 Task: Add a dentist appointment for a check-up on the 11th at 1:00 PM.
Action: Mouse moved to (1036, 121)
Screenshot: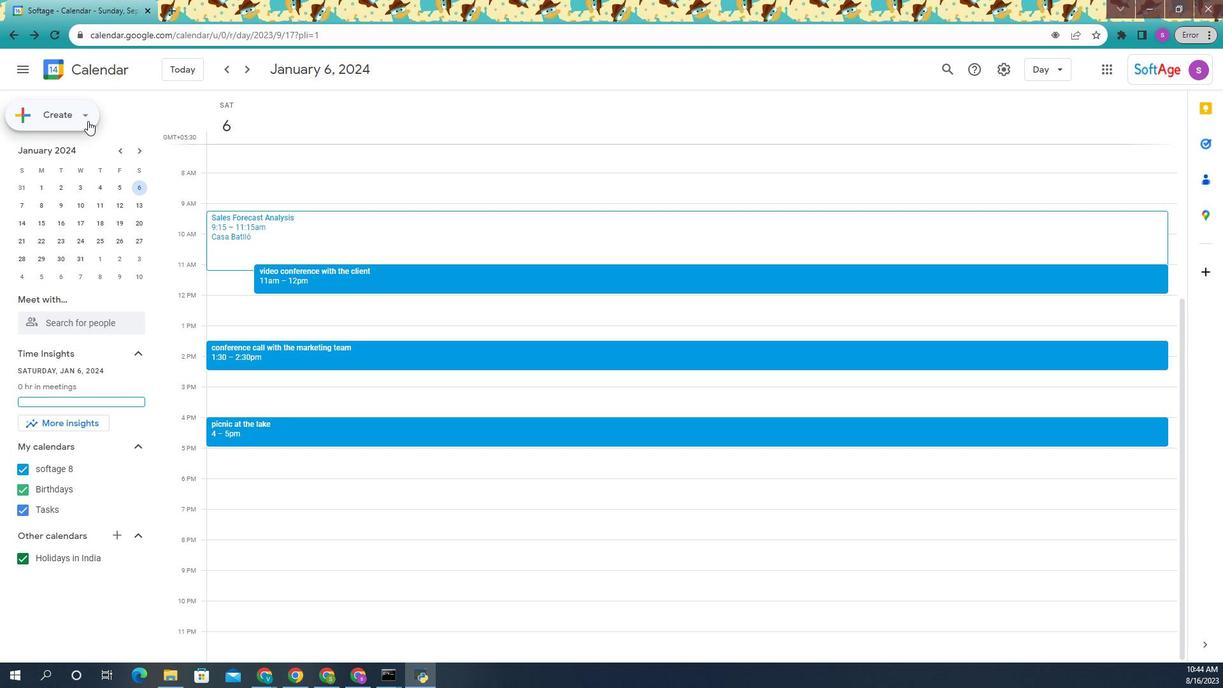 
Action: Mouse pressed left at (1036, 121)
Screenshot: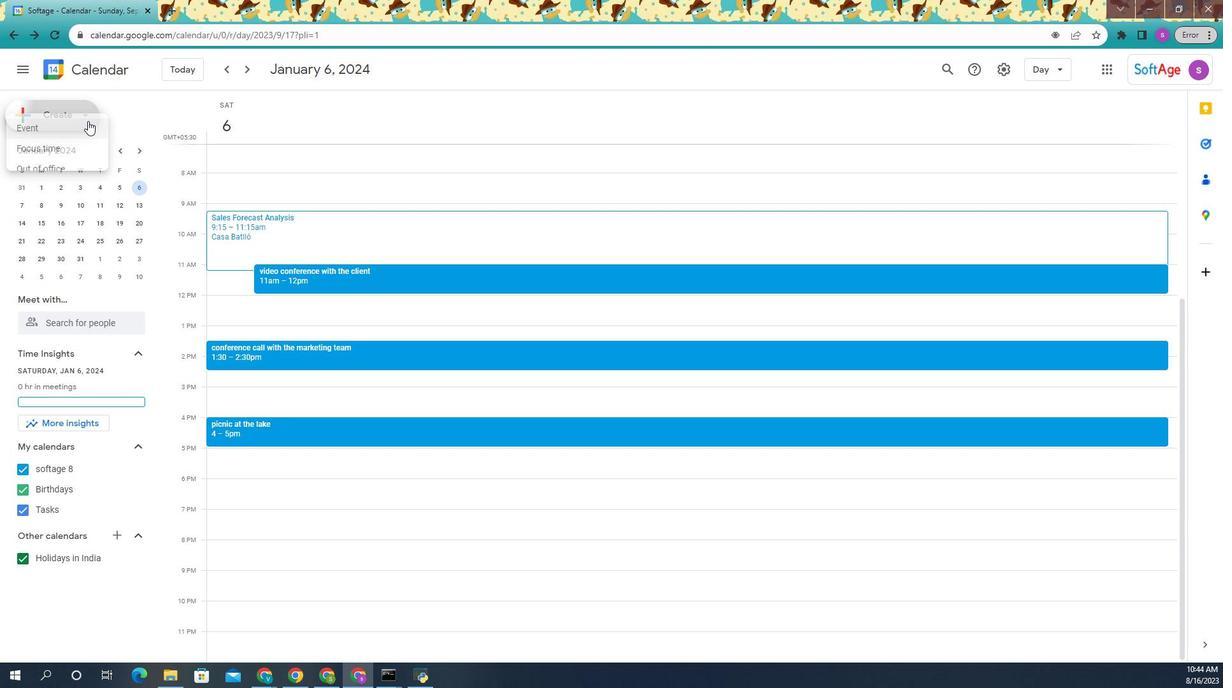 
Action: Mouse moved to (1014, 248)
Screenshot: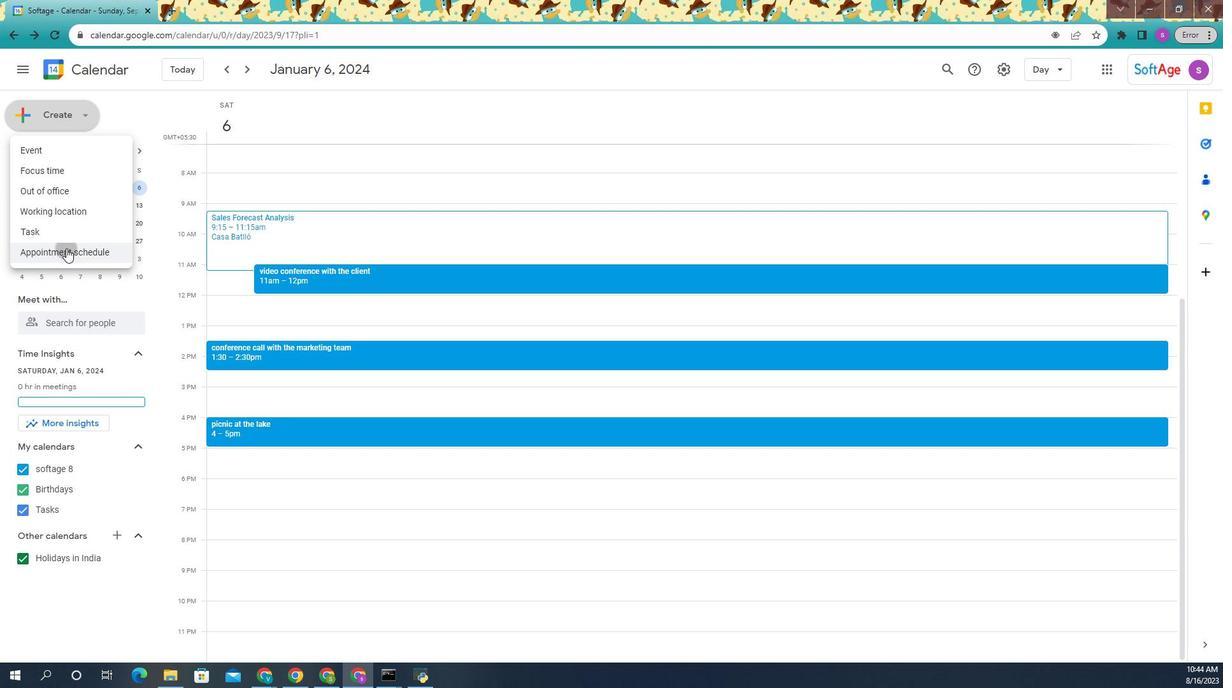 
Action: Mouse pressed left at (1014, 248)
Screenshot: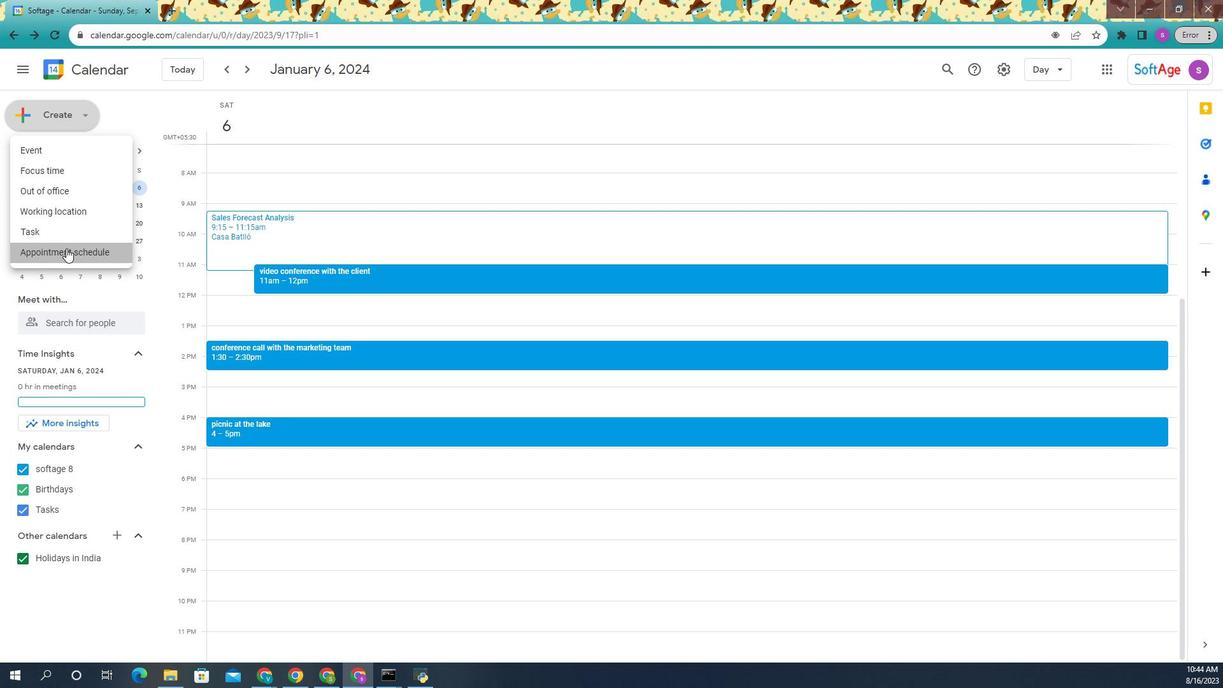 
Action: Mouse moved to (1053, 104)
Screenshot: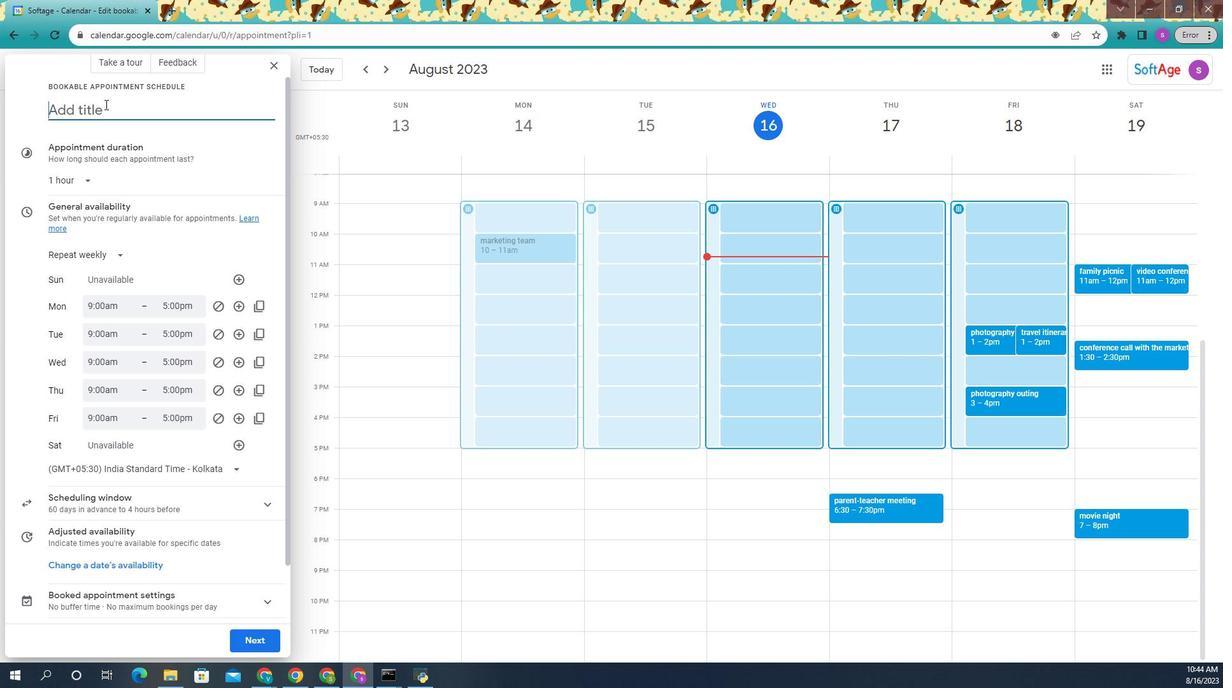 
Action: Mouse pressed left at (1053, 104)
Screenshot: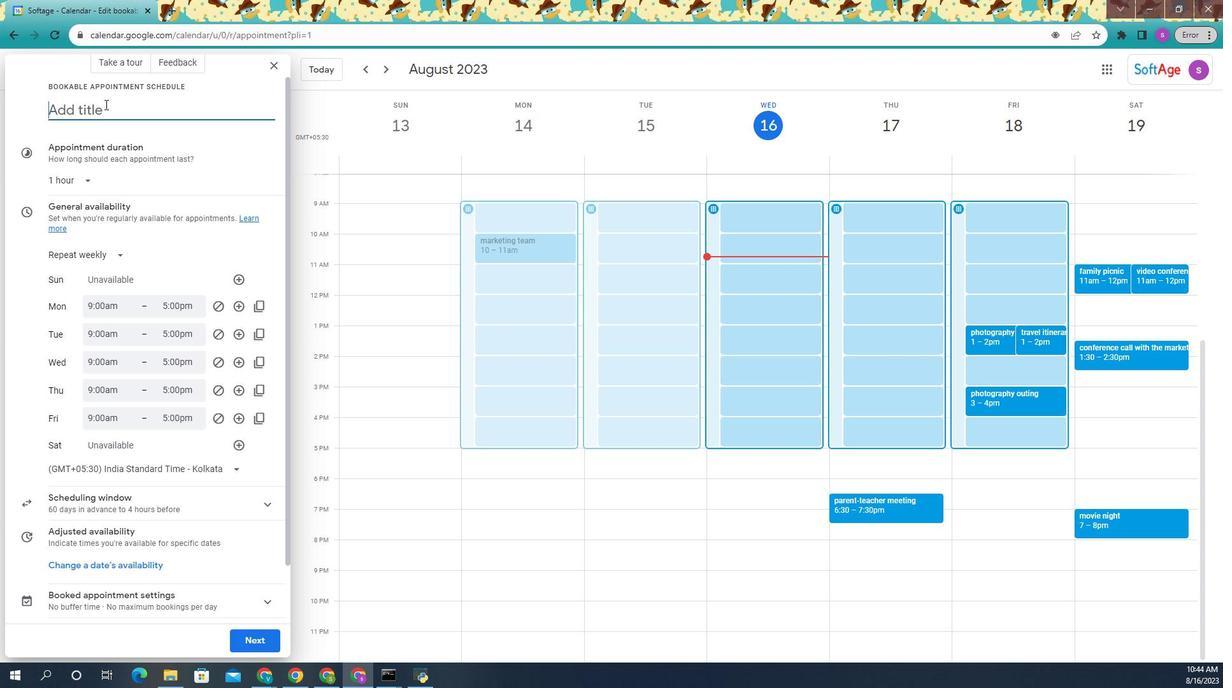 
Action: Key pressed dentist<Key.space>appointment<Key.space>for<Key.space>check-up
Screenshot: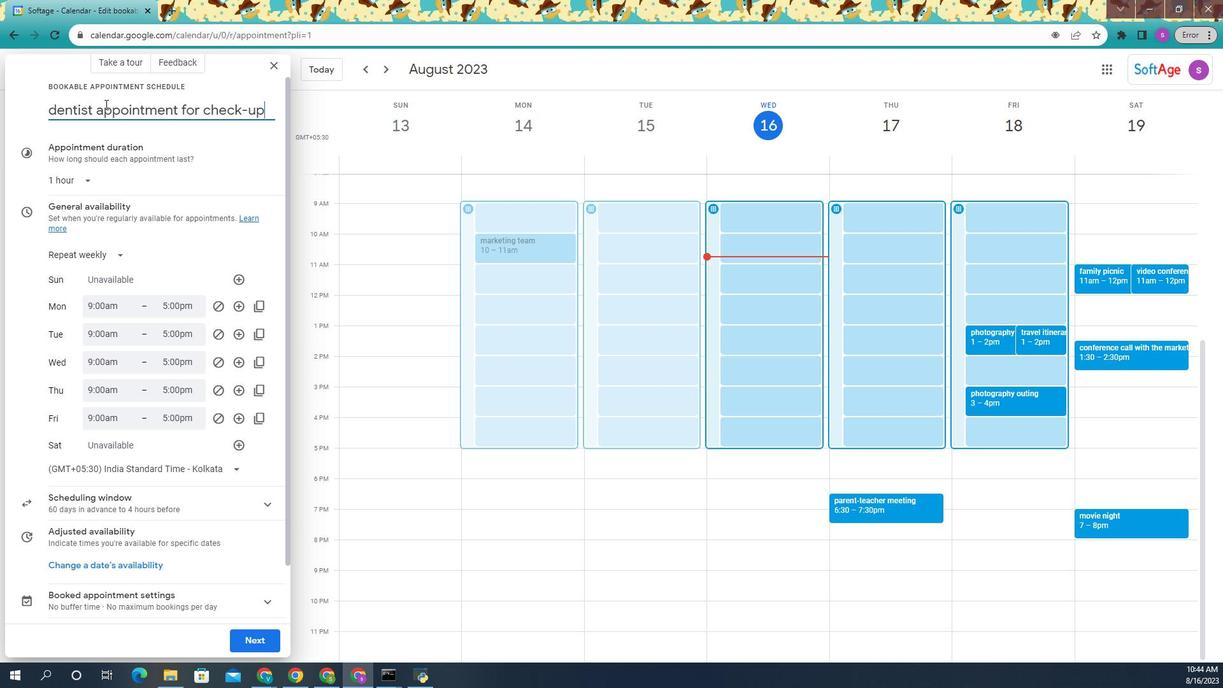 
Action: Mouse moved to (1030, 249)
Screenshot: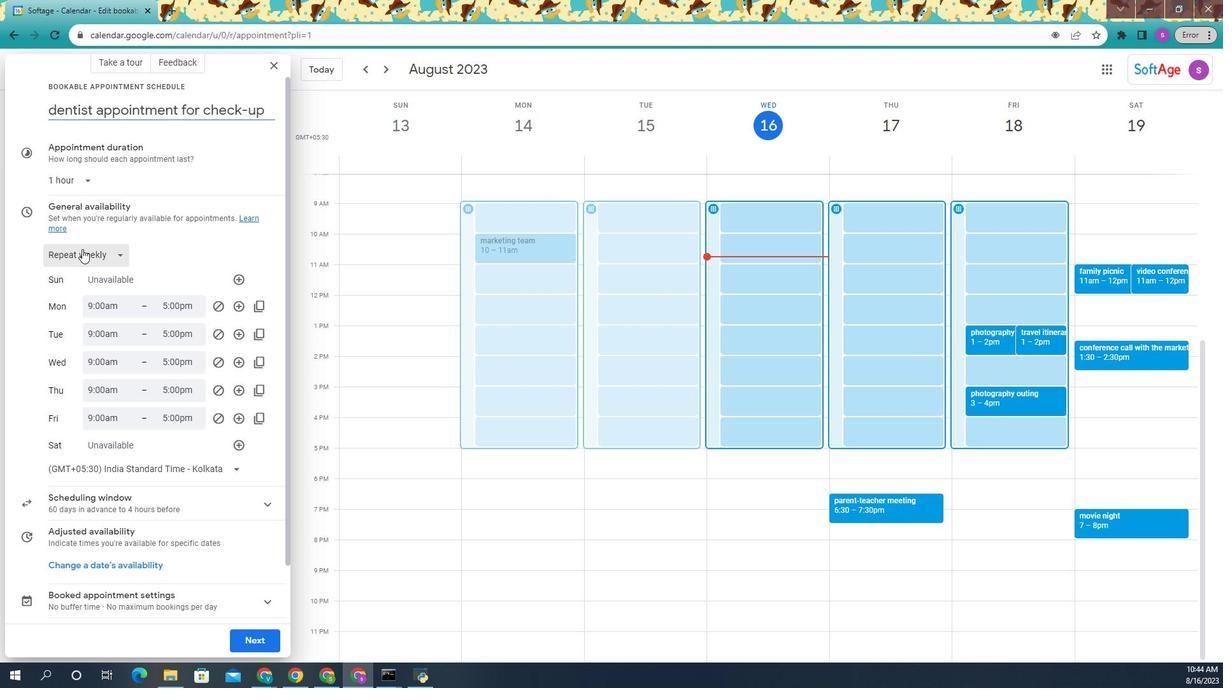 
Action: Mouse pressed left at (1030, 249)
Screenshot: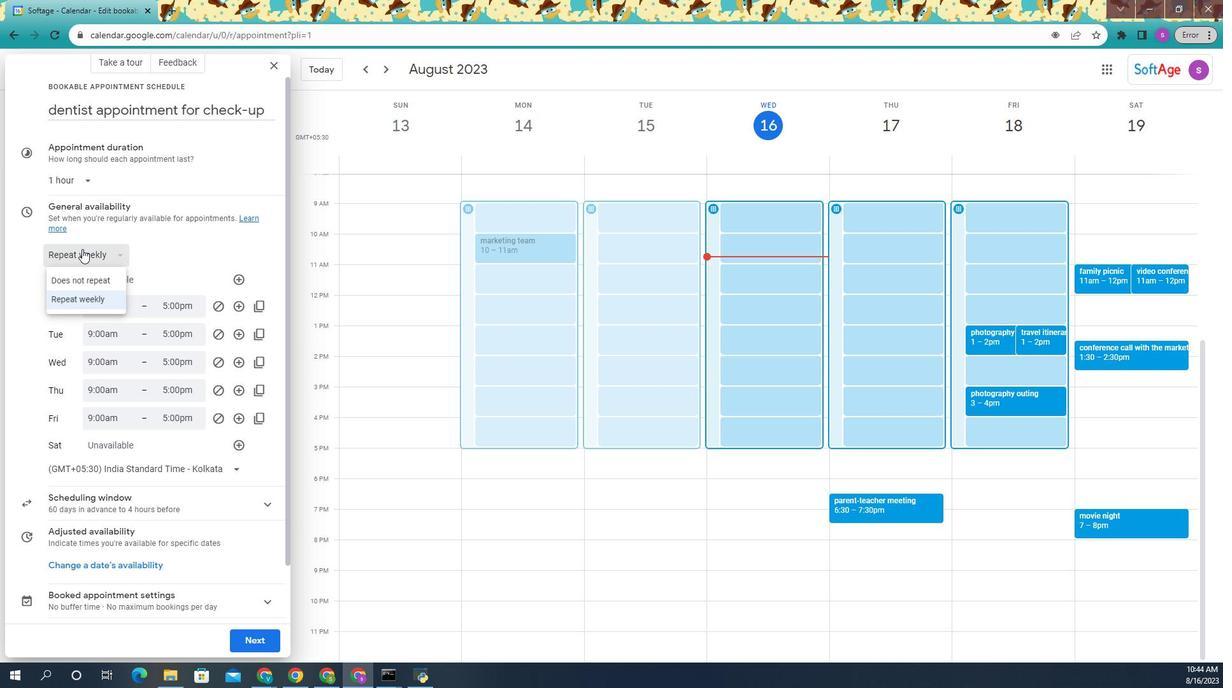 
Action: Mouse moved to (1028, 275)
Screenshot: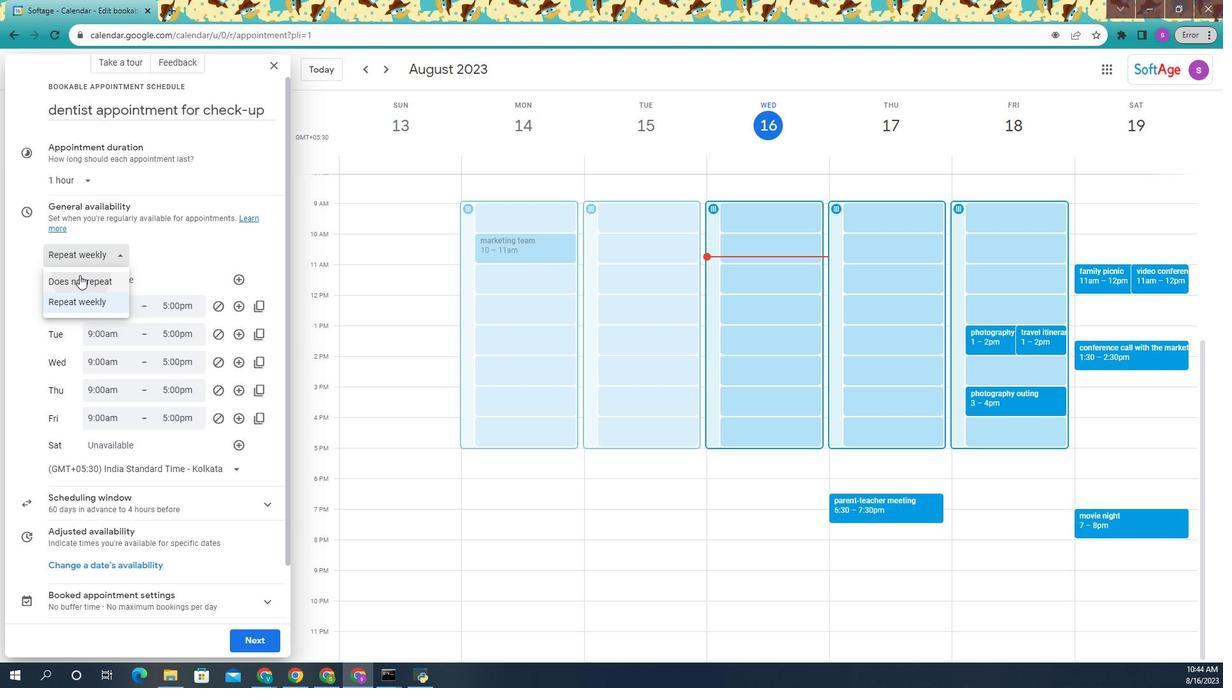 
Action: Mouse pressed left at (1028, 275)
Screenshot: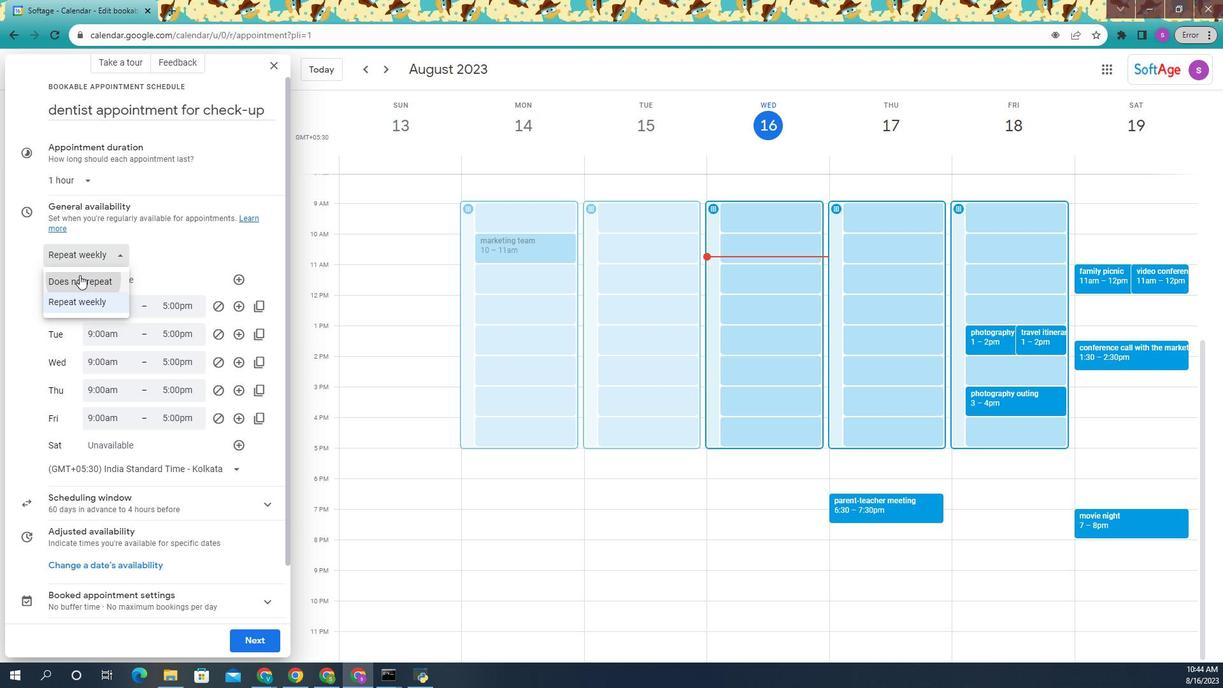 
Action: Mouse moved to (1038, 272)
Screenshot: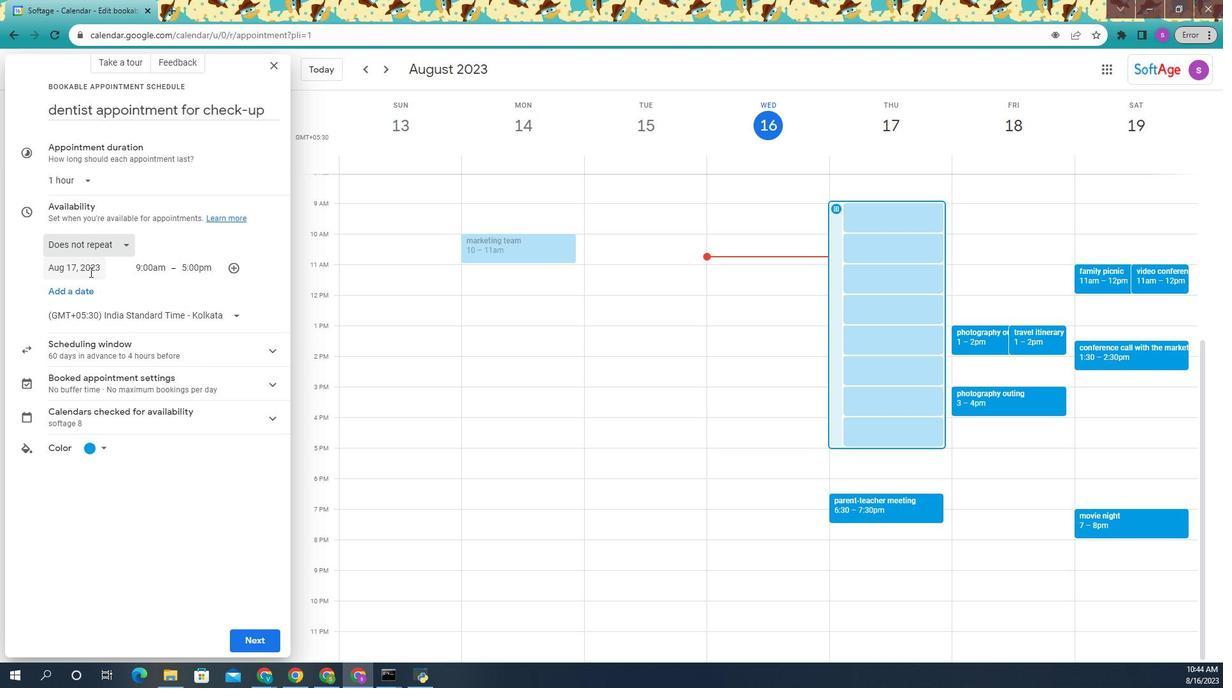 
Action: Mouse pressed left at (1038, 272)
Screenshot: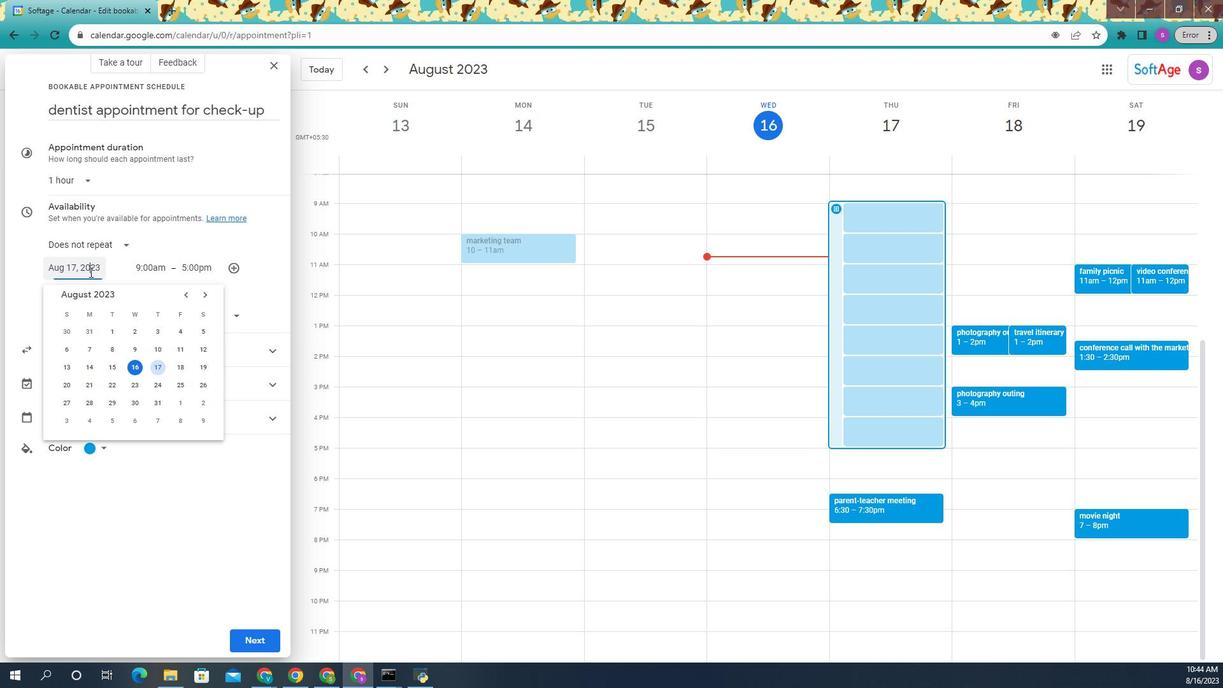 
Action: Mouse moved to (1157, 298)
Screenshot: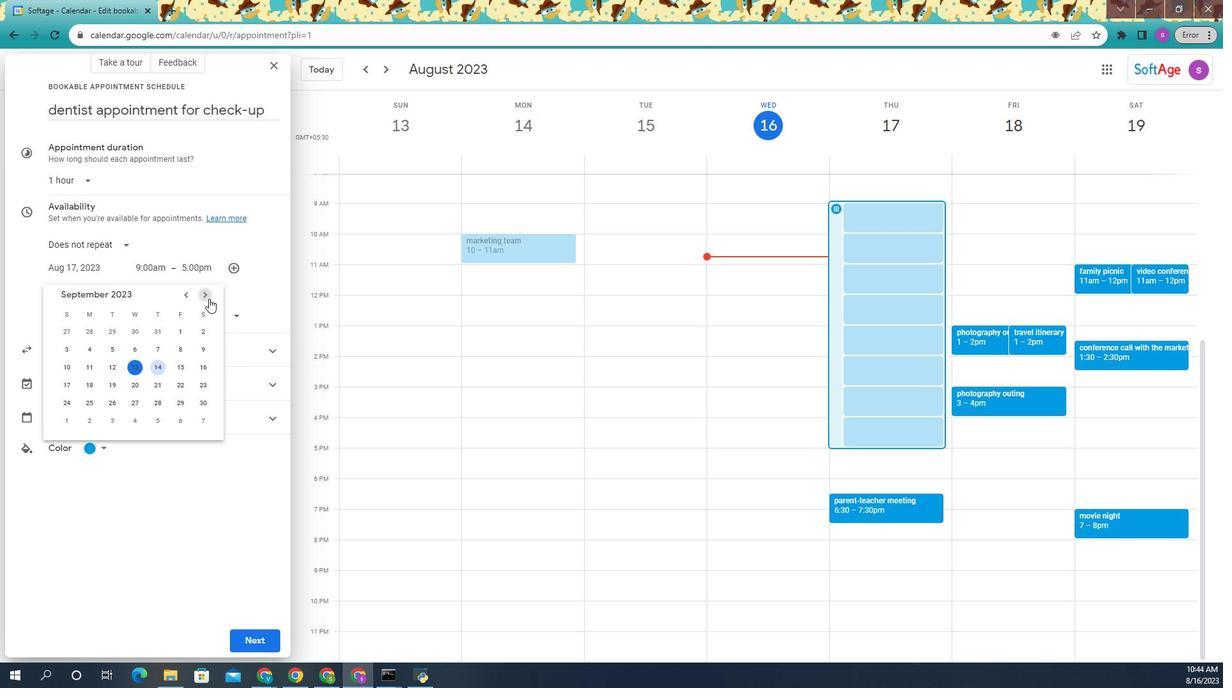 
Action: Mouse pressed left at (1157, 298)
Screenshot: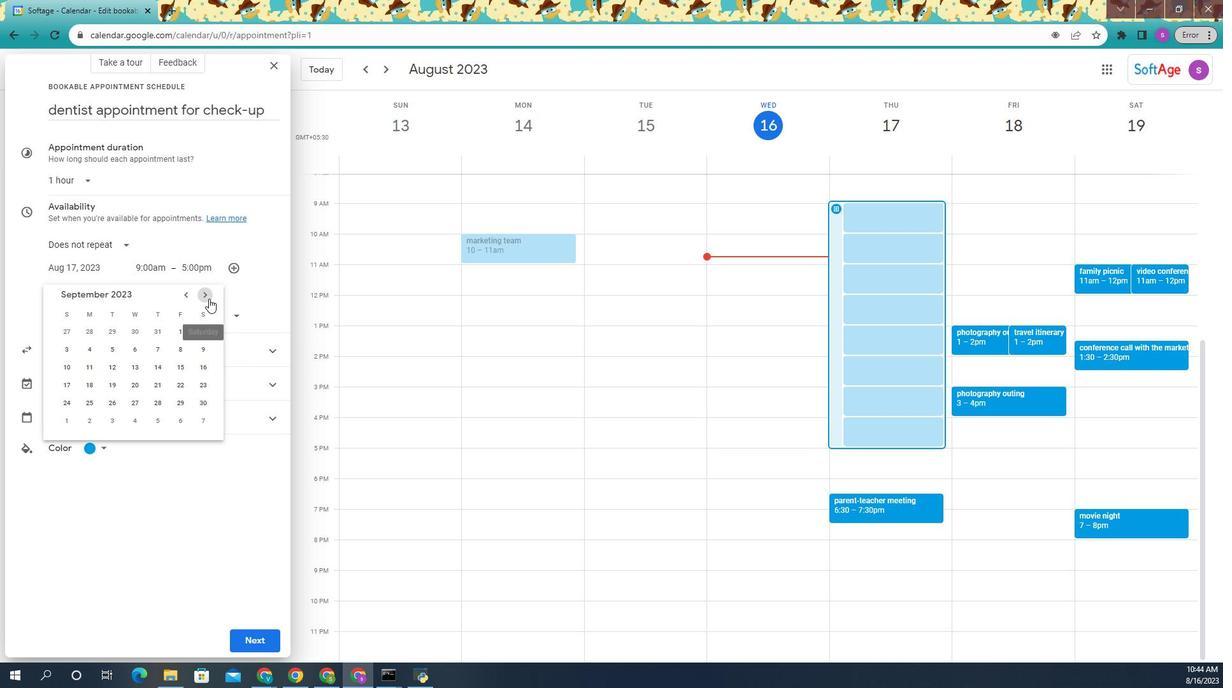 
Action: Mouse moved to (1039, 365)
Screenshot: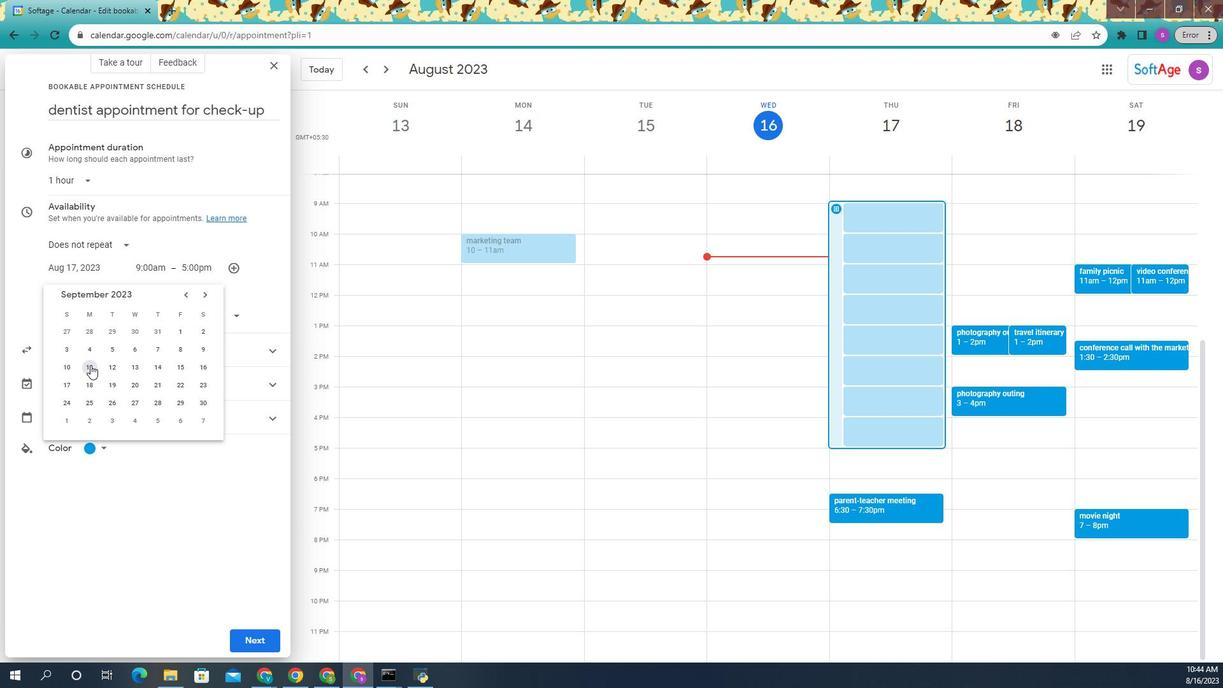 
Action: Mouse pressed left at (1039, 365)
Screenshot: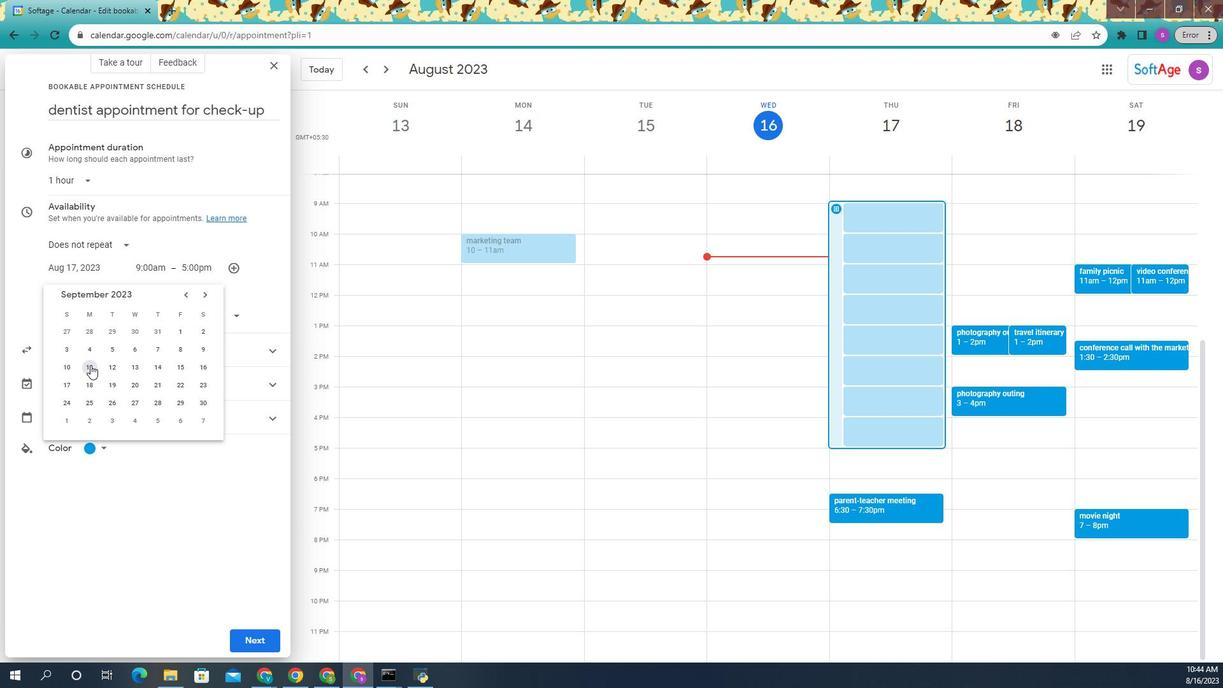 
Action: Mouse moved to (1102, 271)
Screenshot: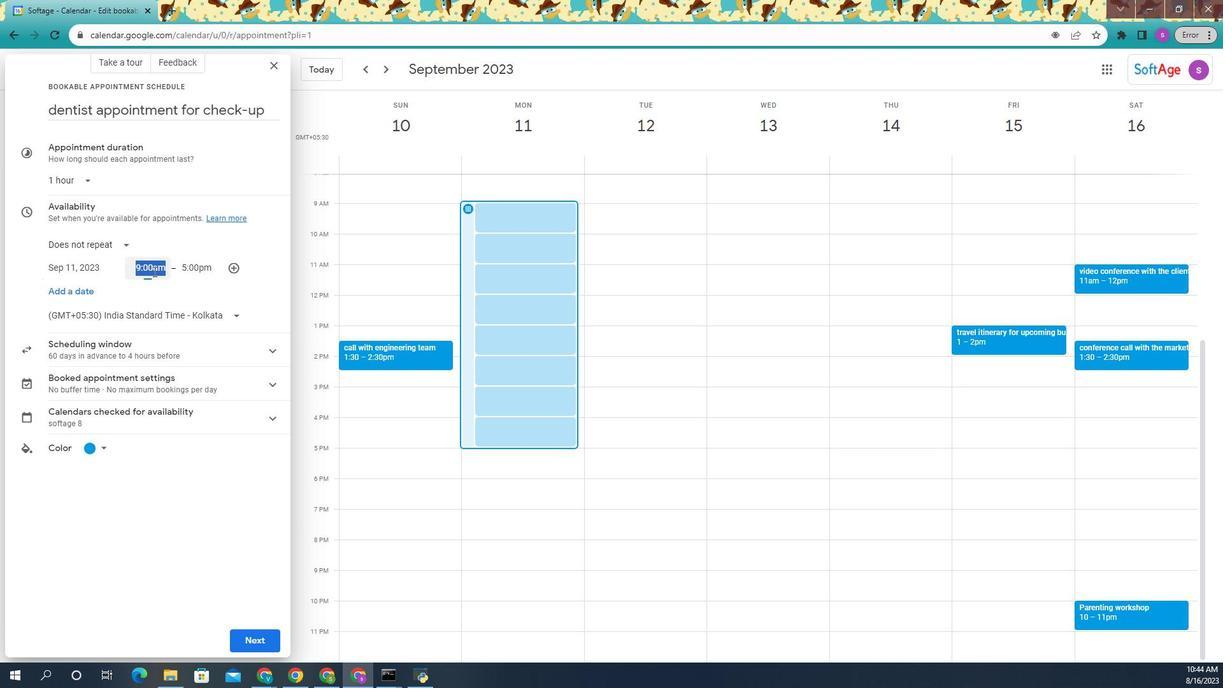 
Action: Mouse pressed left at (1102, 271)
Screenshot: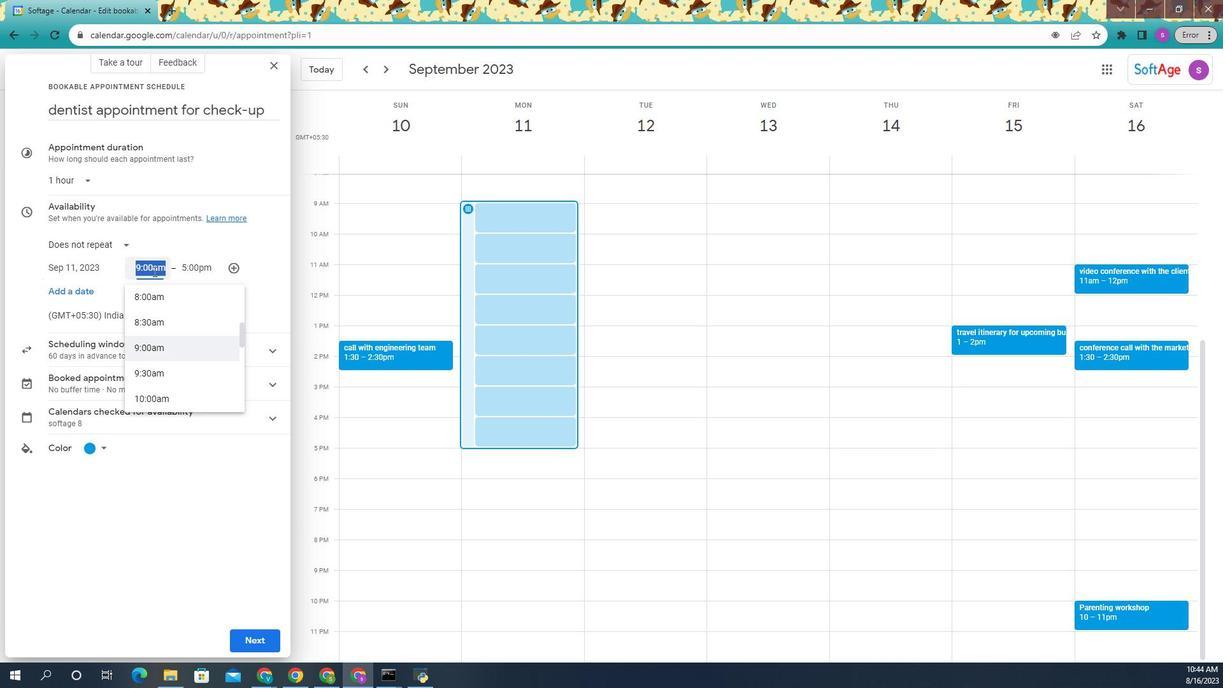 
Action: Mouse moved to (1121, 341)
Screenshot: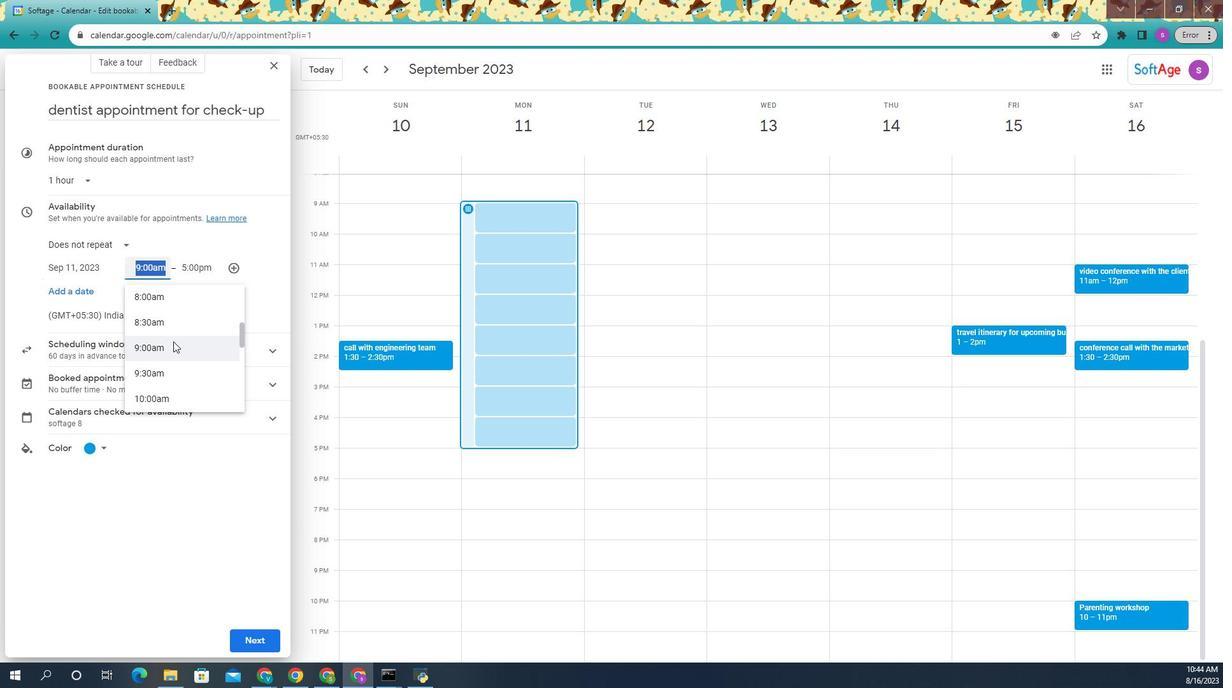 
Action: Mouse scrolled (1121, 341) with delta (0, 0)
Screenshot: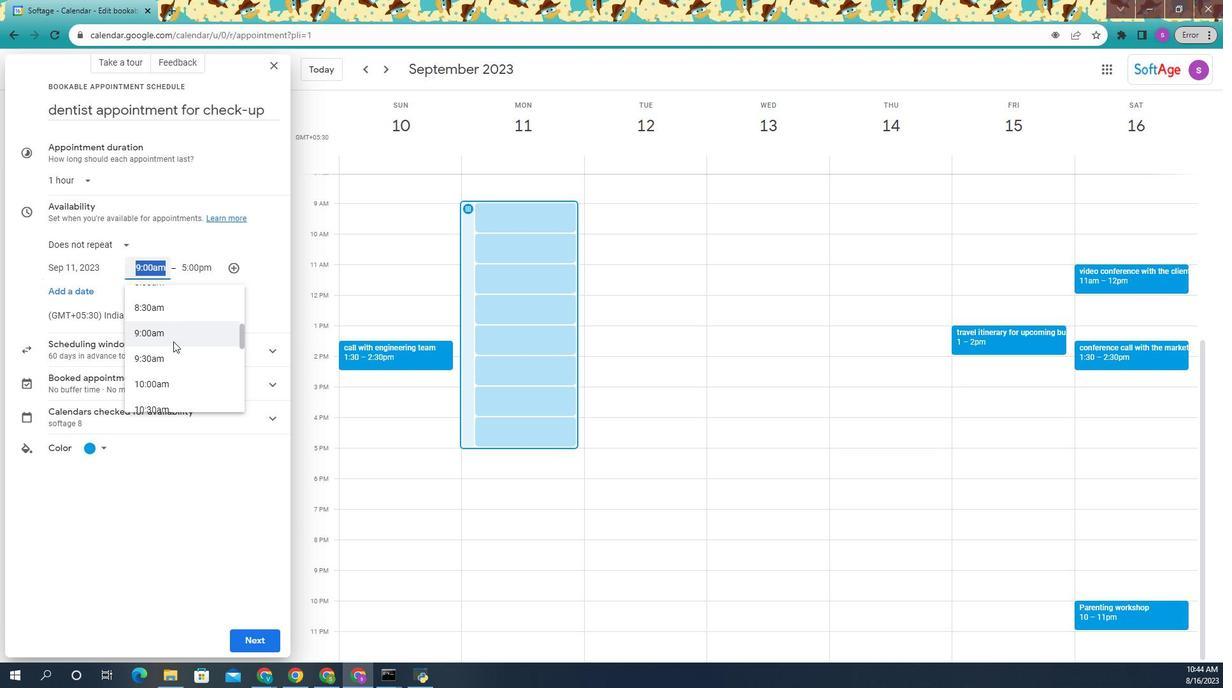 
Action: Mouse scrolled (1121, 341) with delta (0, 0)
Screenshot: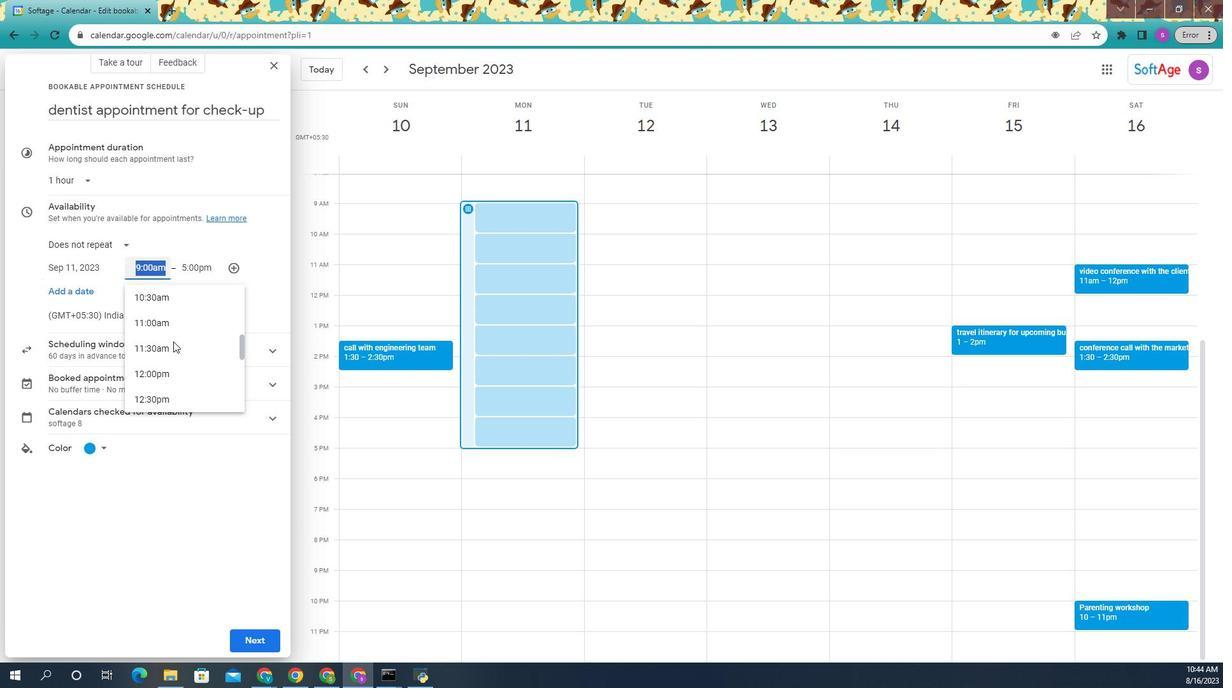 
Action: Mouse scrolled (1121, 341) with delta (0, 0)
Screenshot: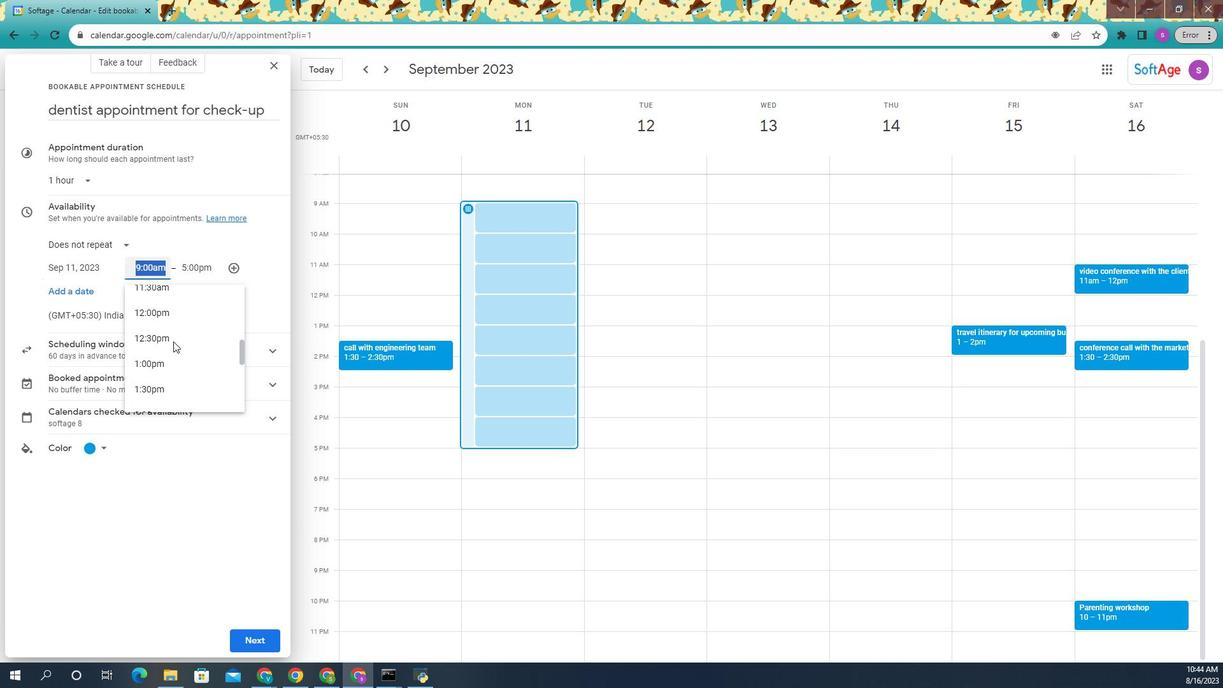 
Action: Mouse scrolled (1121, 341) with delta (0, 0)
Screenshot: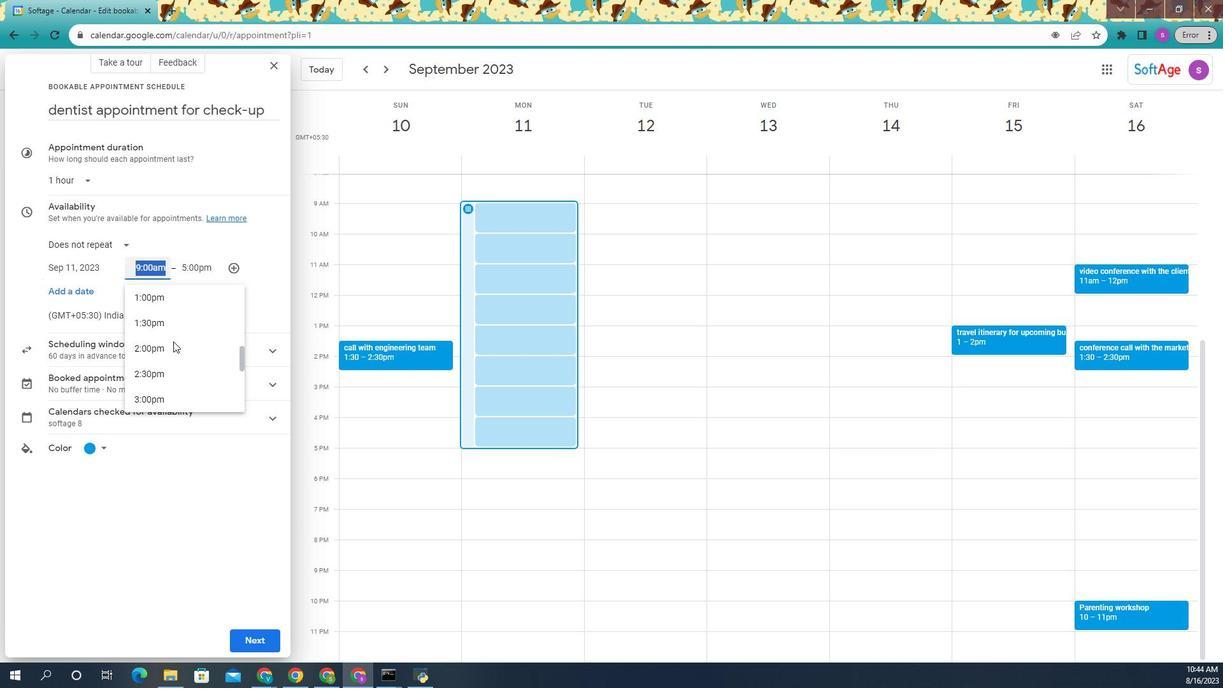 
Action: Mouse moved to (1136, 299)
Screenshot: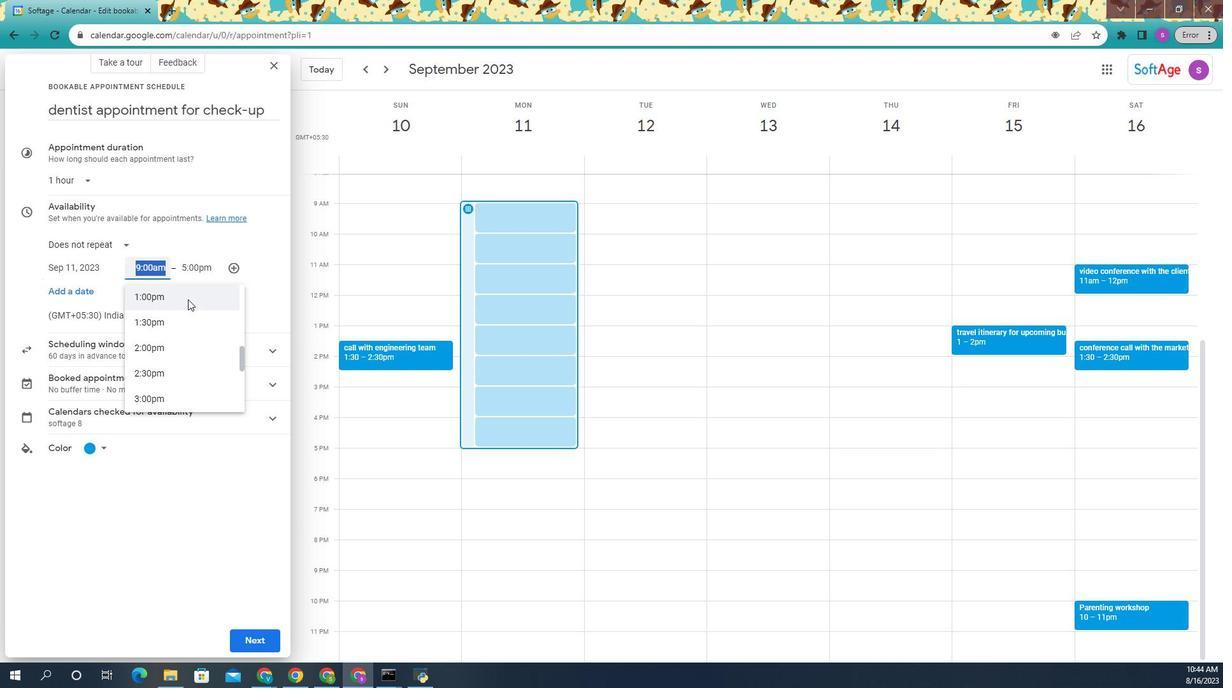 
Action: Mouse pressed left at (1136, 299)
Screenshot: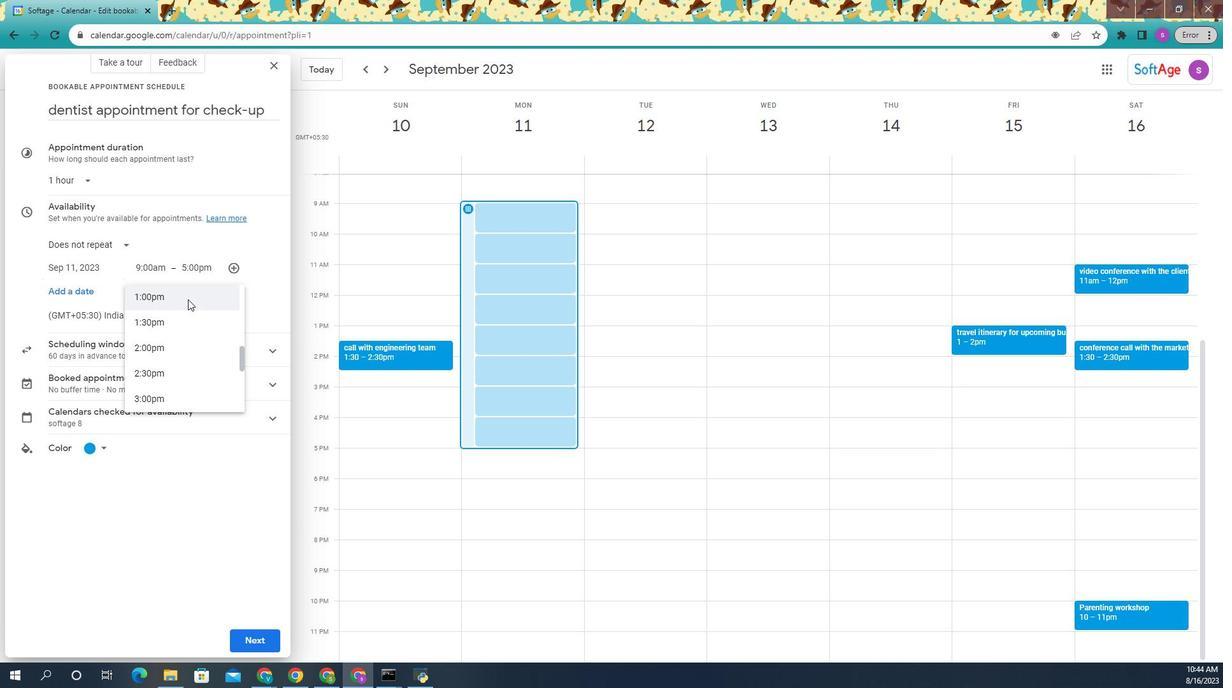
Action: Mouse moved to (1208, 646)
Screenshot: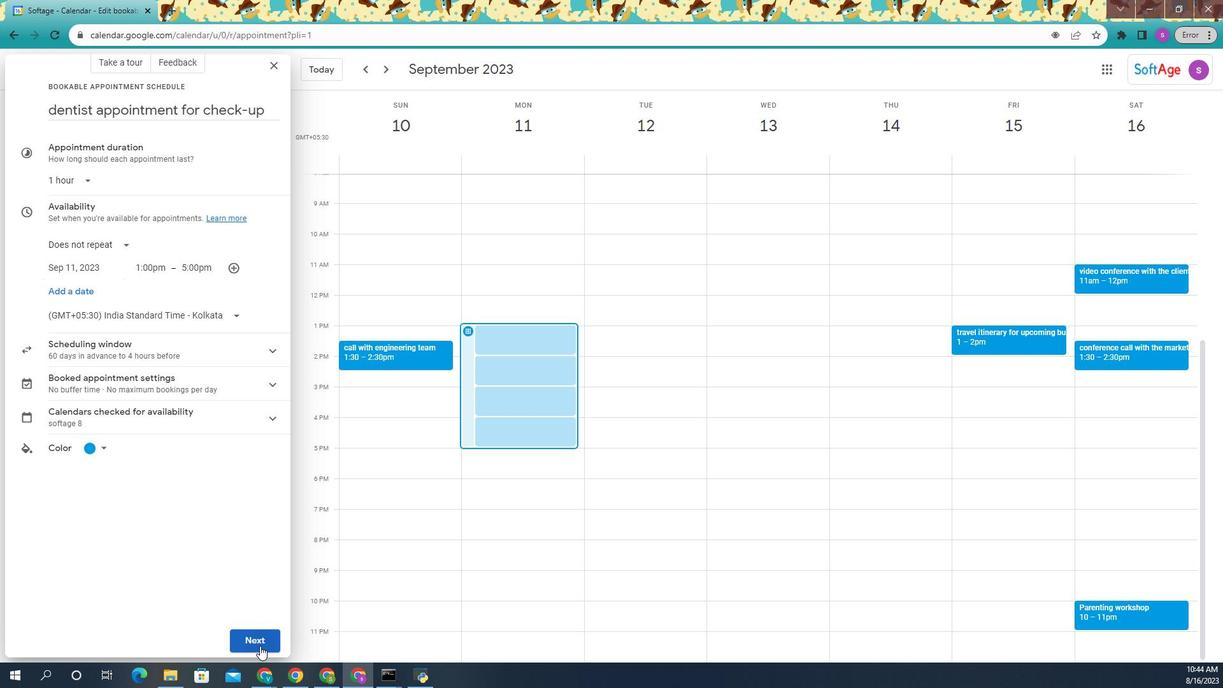 
Action: Mouse pressed left at (1208, 646)
Screenshot: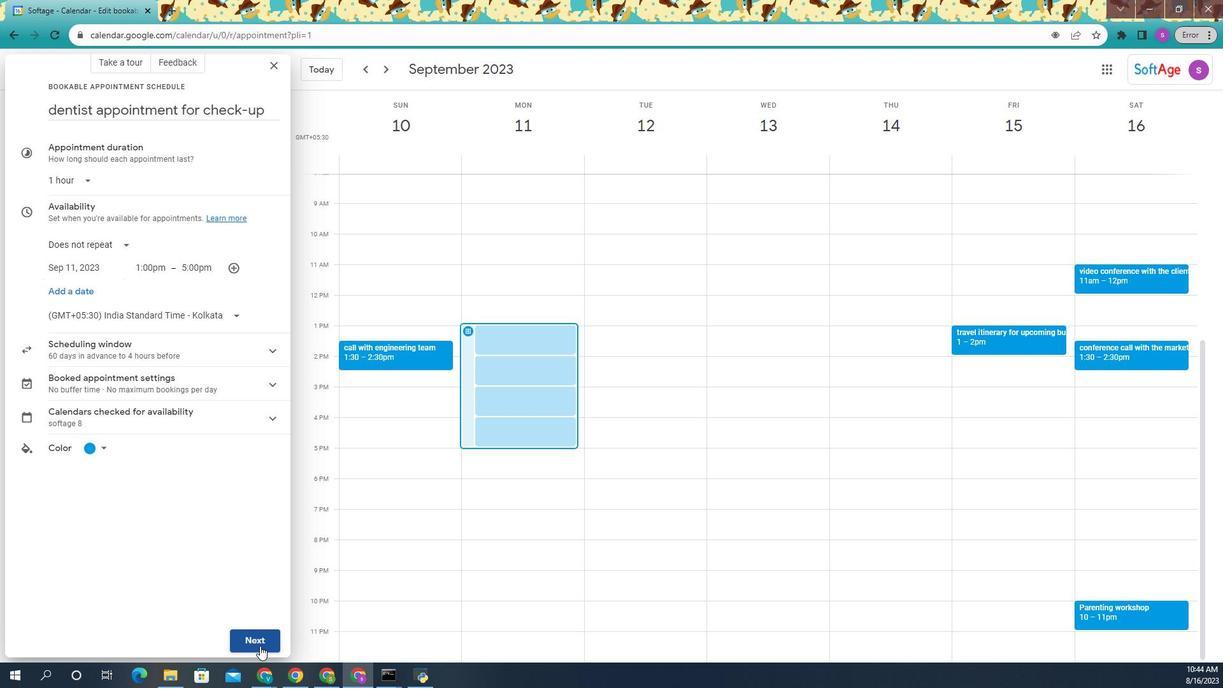 
Action: Mouse moved to (1208, 644)
Screenshot: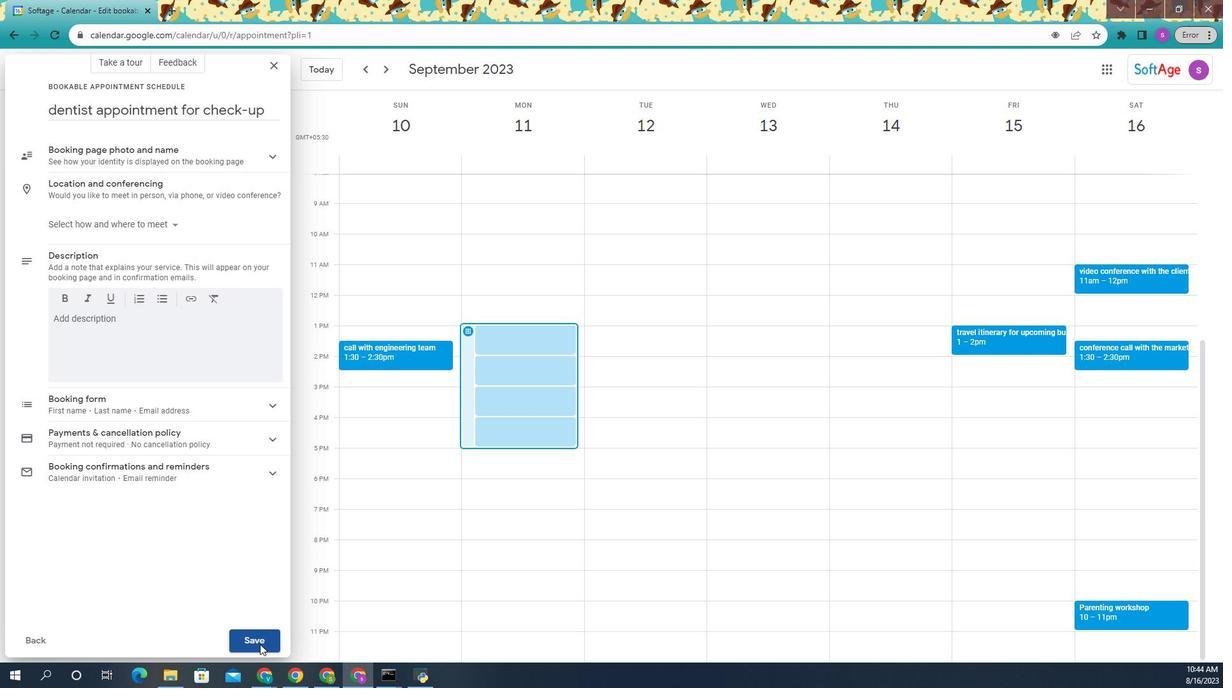 
Action: Mouse pressed left at (1208, 644)
Screenshot: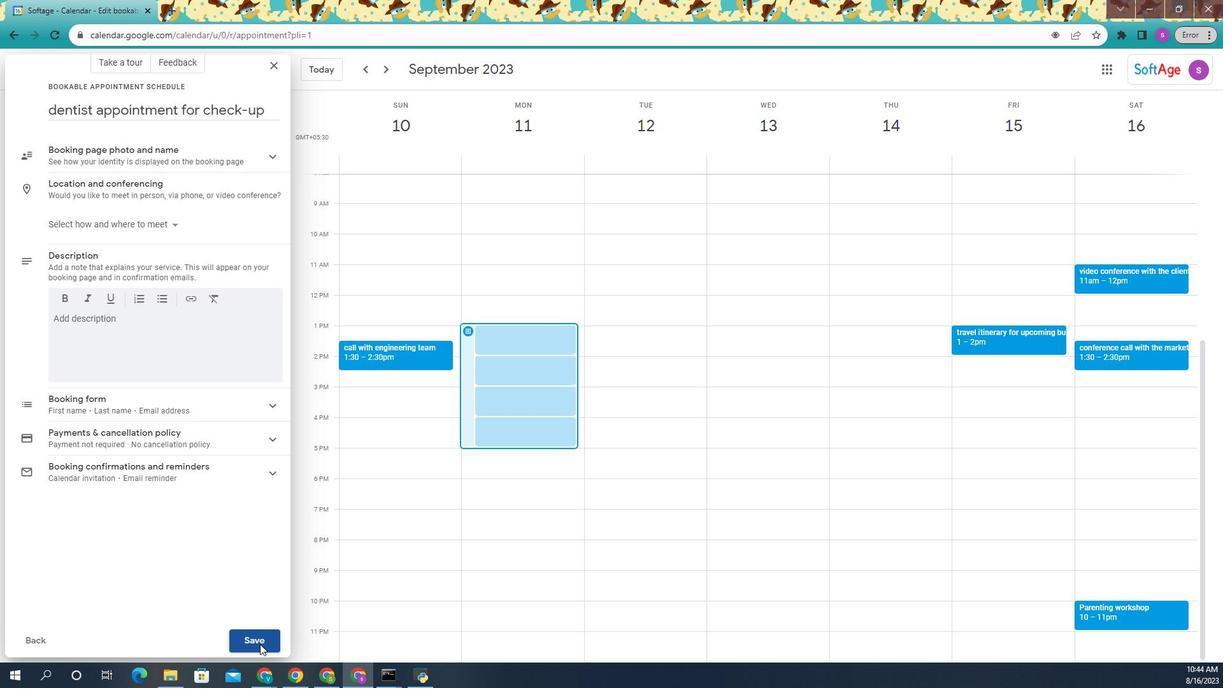 
